 Task: Use the formula "COUPNUM" in spreadsheet "Project protfolio".
Action: Mouse moved to (243, 240)
Screenshot: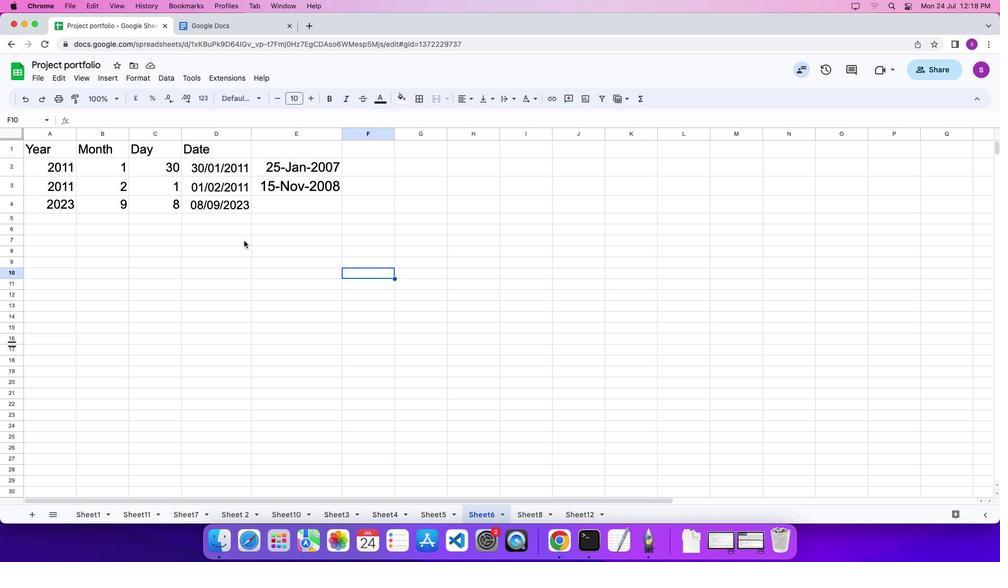 
Action: Mouse pressed left at (243, 240)
Screenshot: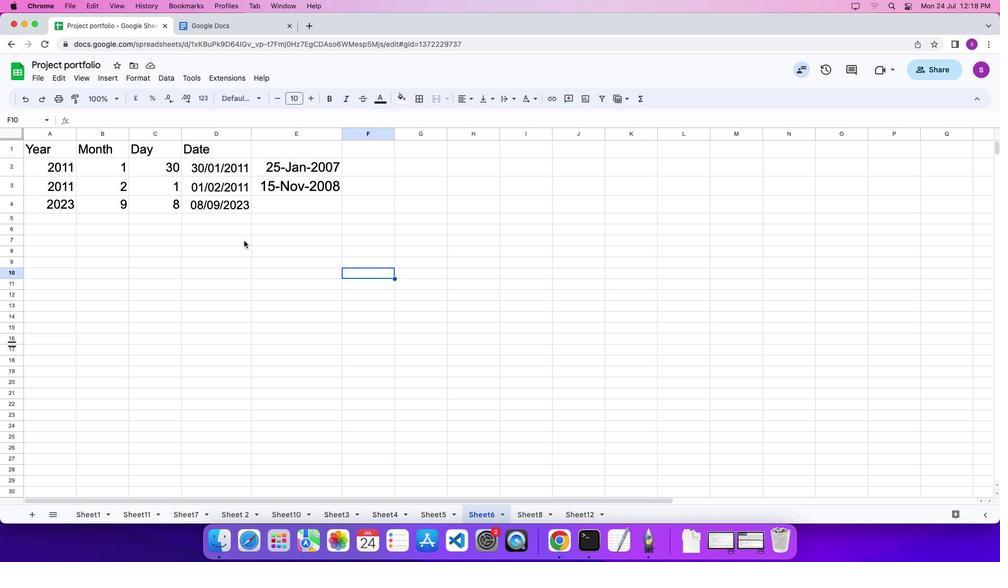
Action: Mouse moved to (243, 240)
Screenshot: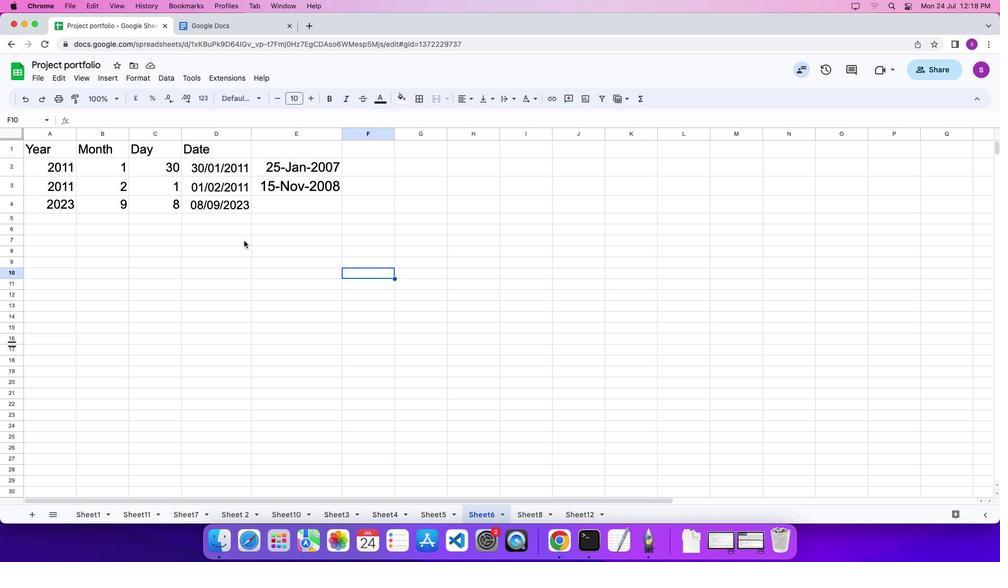 
Action: Mouse pressed left at (243, 240)
Screenshot: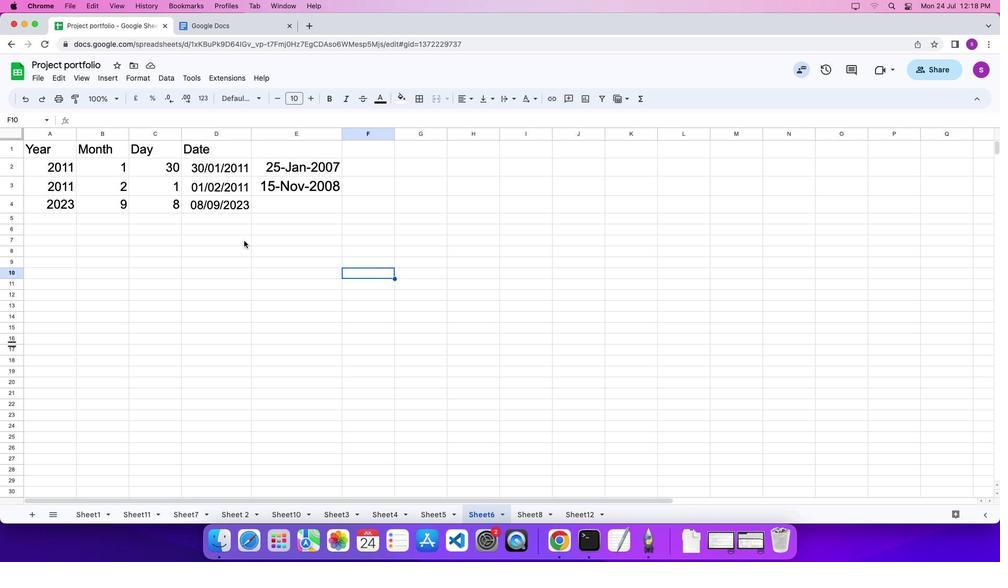
Action: Mouse pressed left at (243, 240)
Screenshot: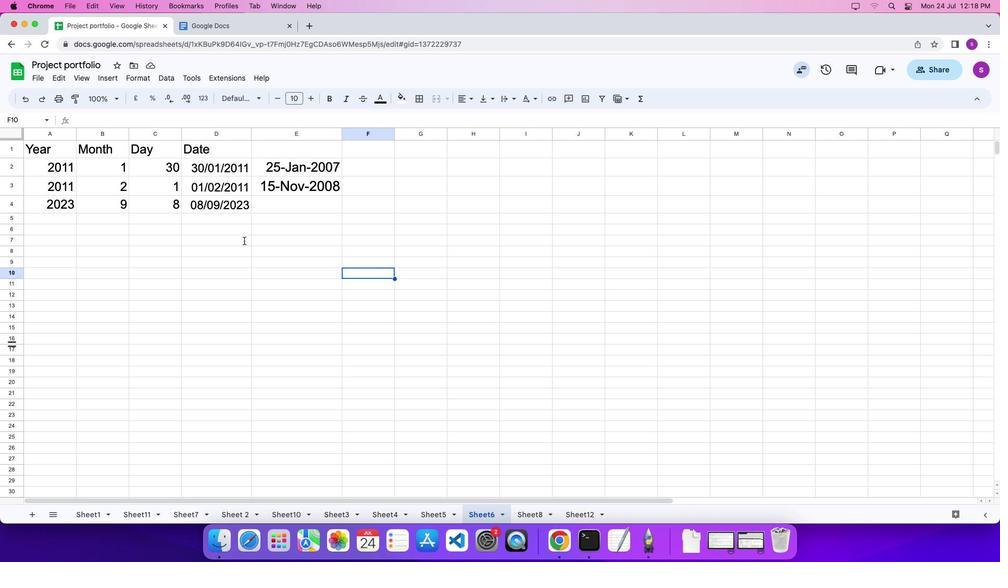 
Action: Key pressed '='
Screenshot: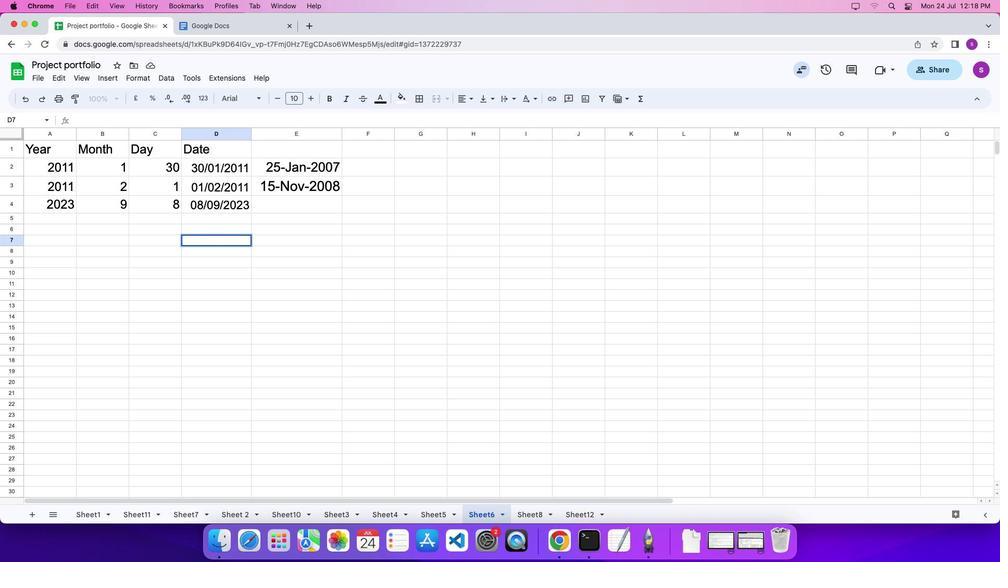 
Action: Mouse moved to (642, 94)
Screenshot: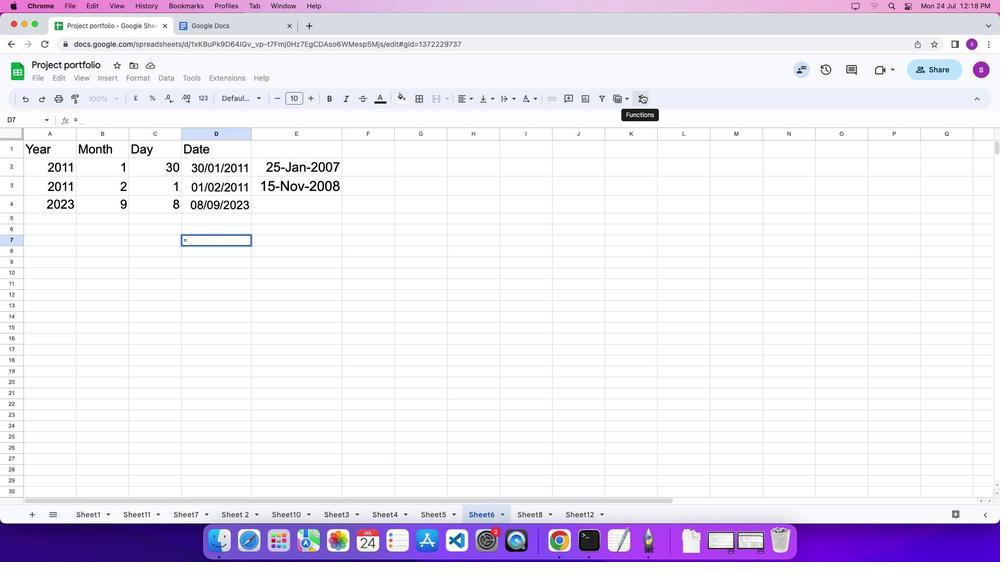 
Action: Mouse pressed left at (642, 94)
Screenshot: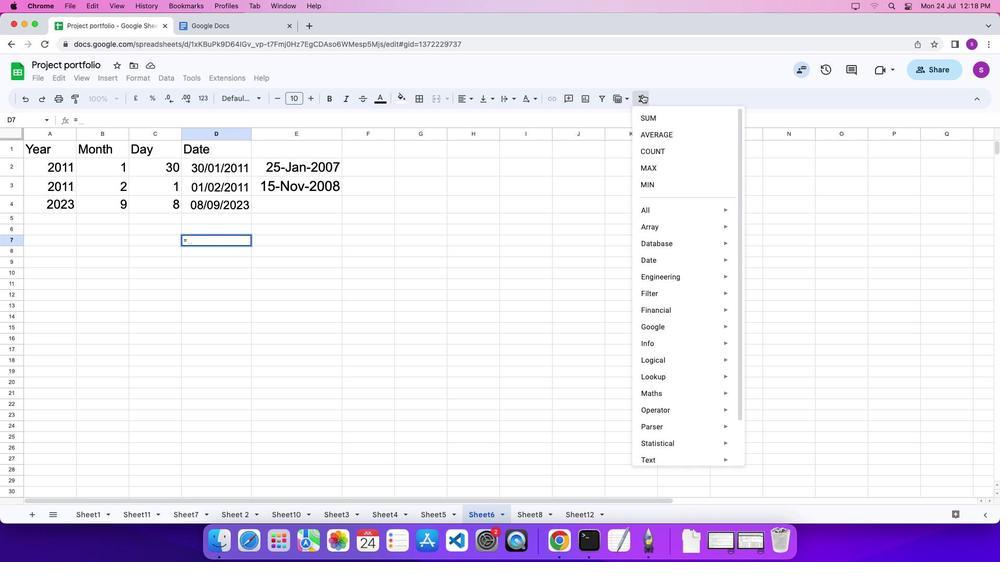 
Action: Mouse moved to (799, 488)
Screenshot: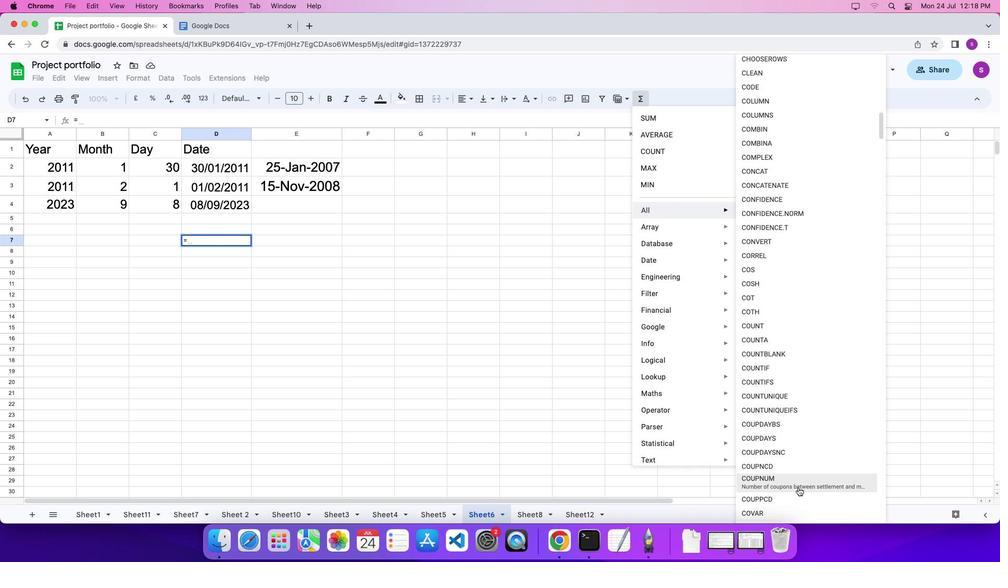 
Action: Mouse pressed left at (799, 488)
Screenshot: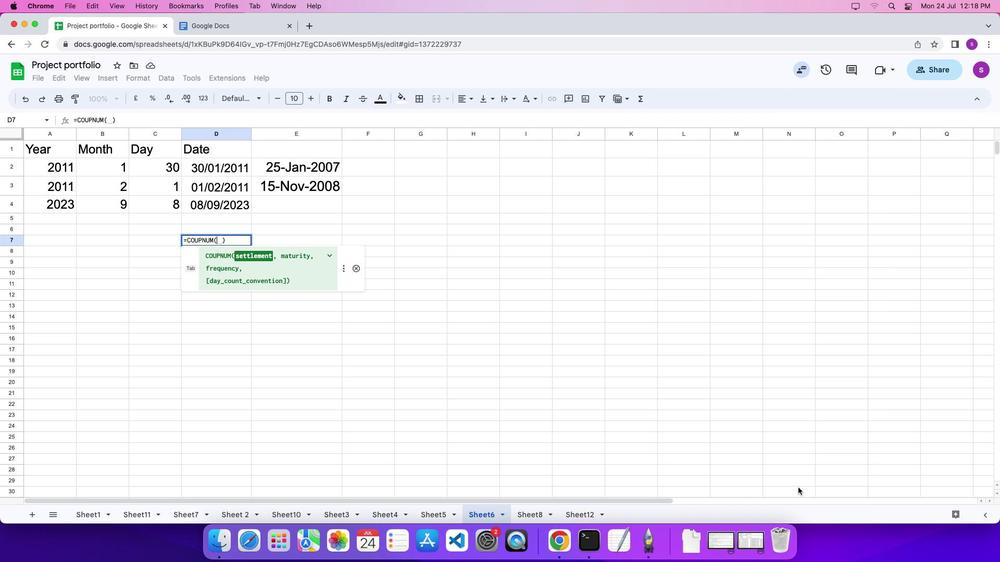 
Action: Mouse moved to (230, 167)
Screenshot: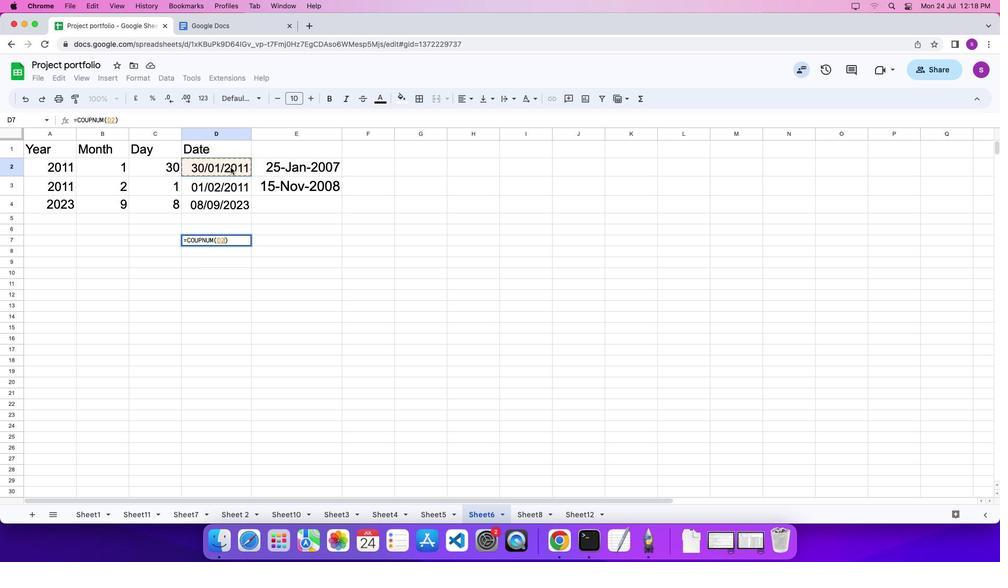 
Action: Mouse pressed left at (230, 167)
Screenshot: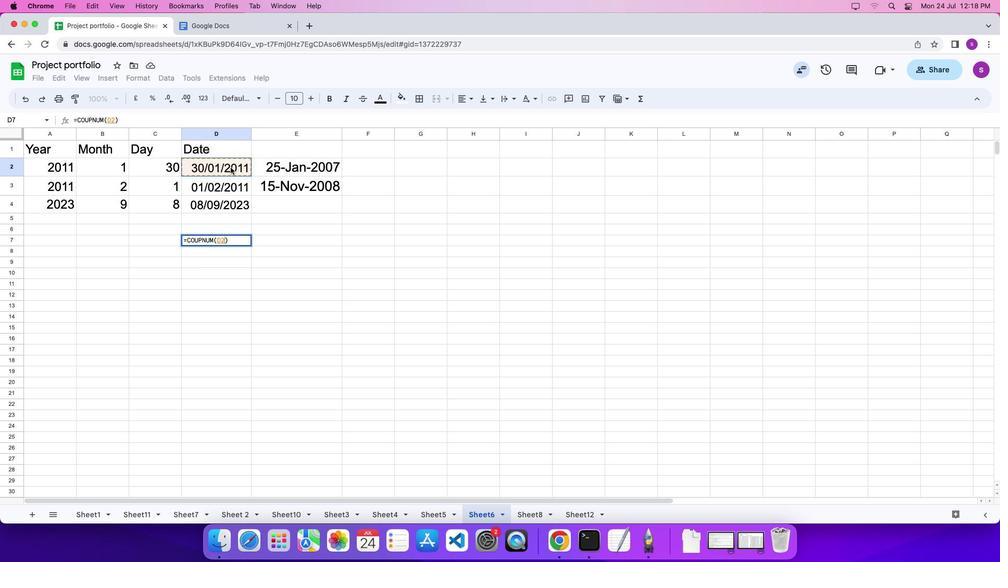 
Action: Mouse moved to (231, 167)
Screenshot: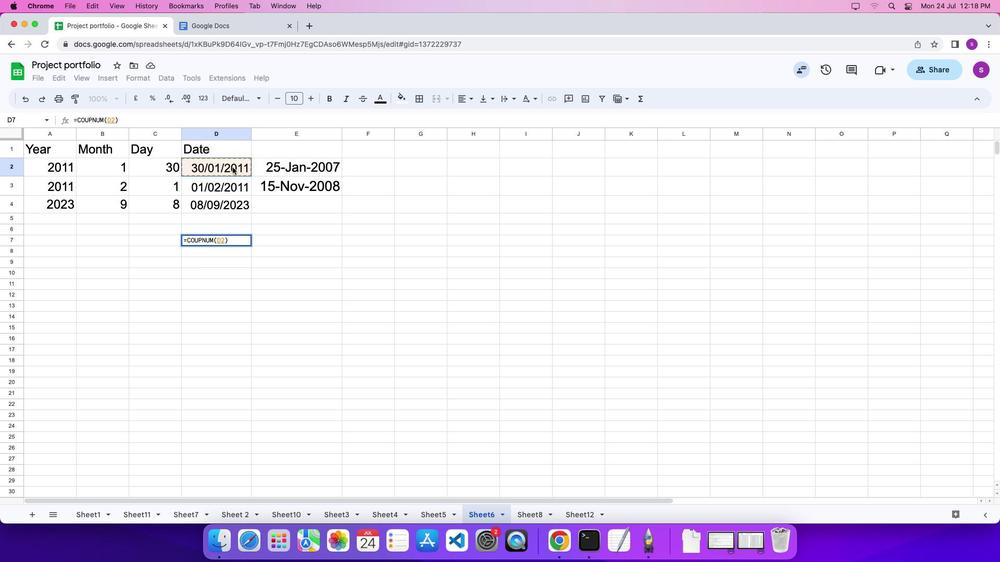
Action: Key pressed ','
Screenshot: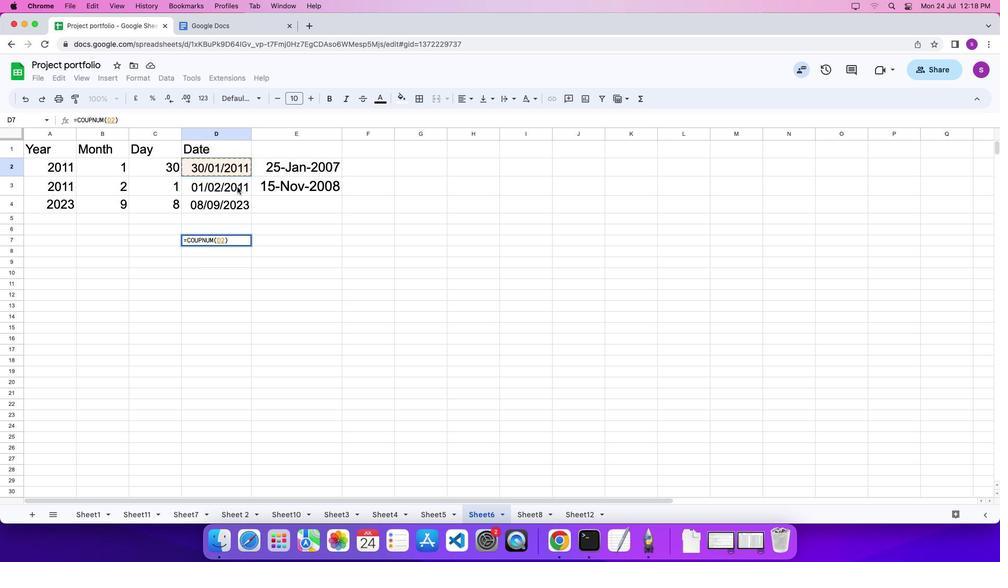 
Action: Mouse moved to (237, 191)
Screenshot: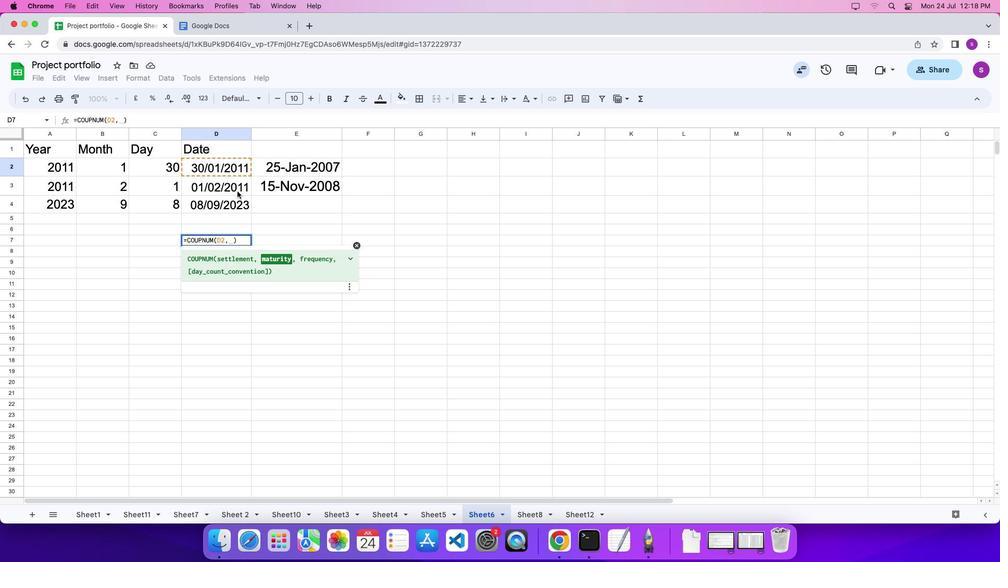 
Action: Mouse pressed left at (237, 191)
Screenshot: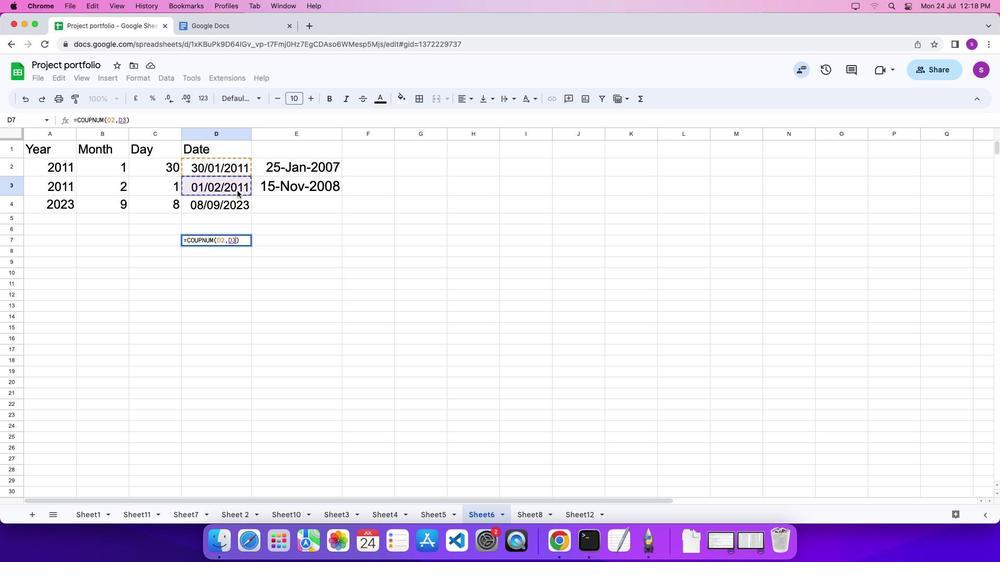 
Action: Mouse moved to (237, 191)
Screenshot: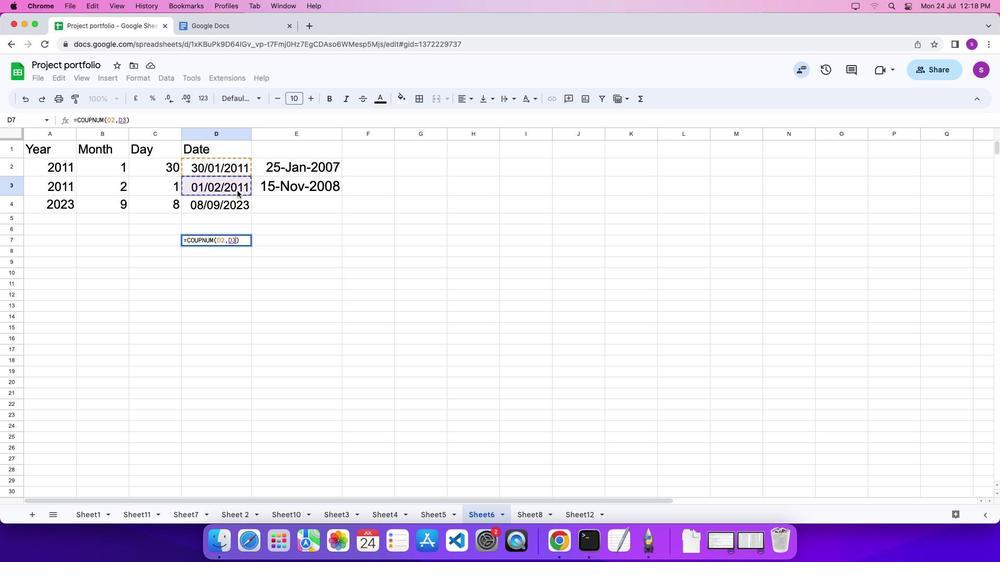 
Action: Key pressed ','
Screenshot: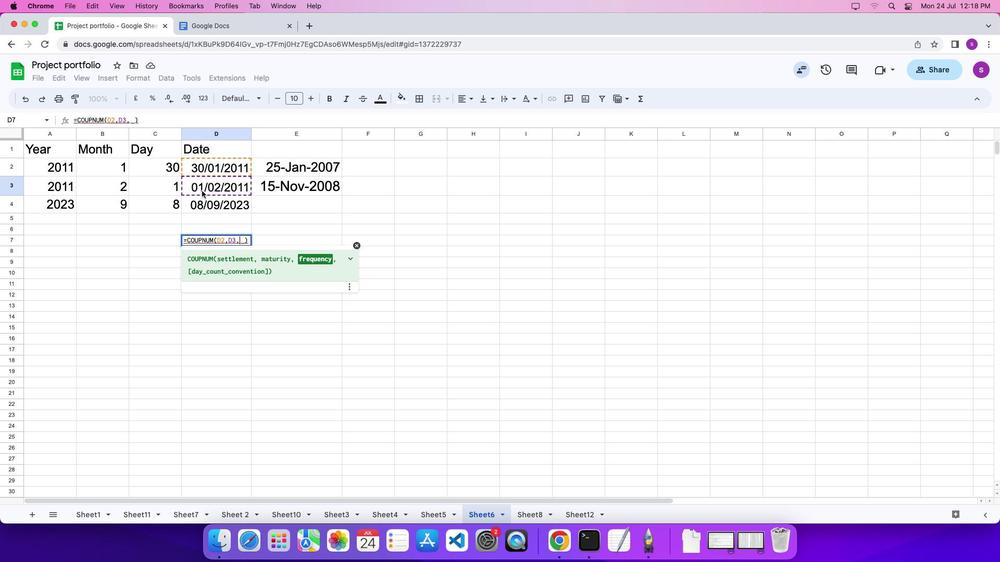 
Action: Mouse moved to (105, 182)
Screenshot: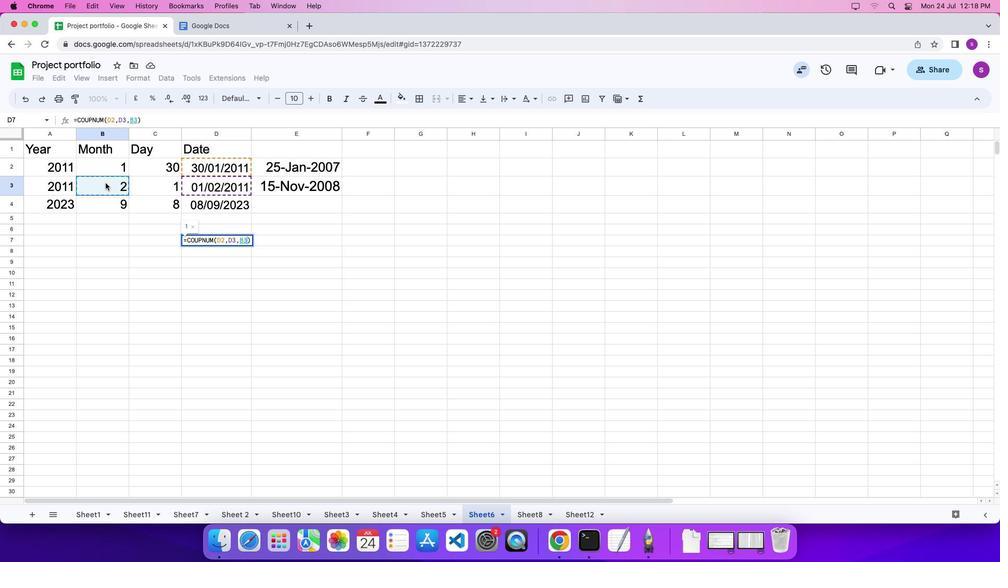 
Action: Mouse pressed left at (105, 182)
Screenshot: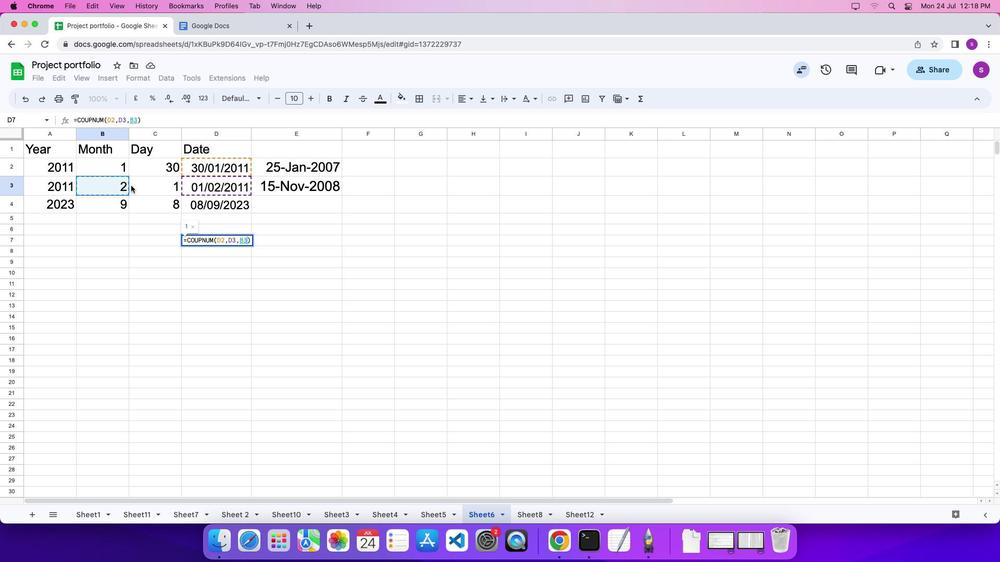 
Action: Mouse moved to (143, 186)
Screenshot: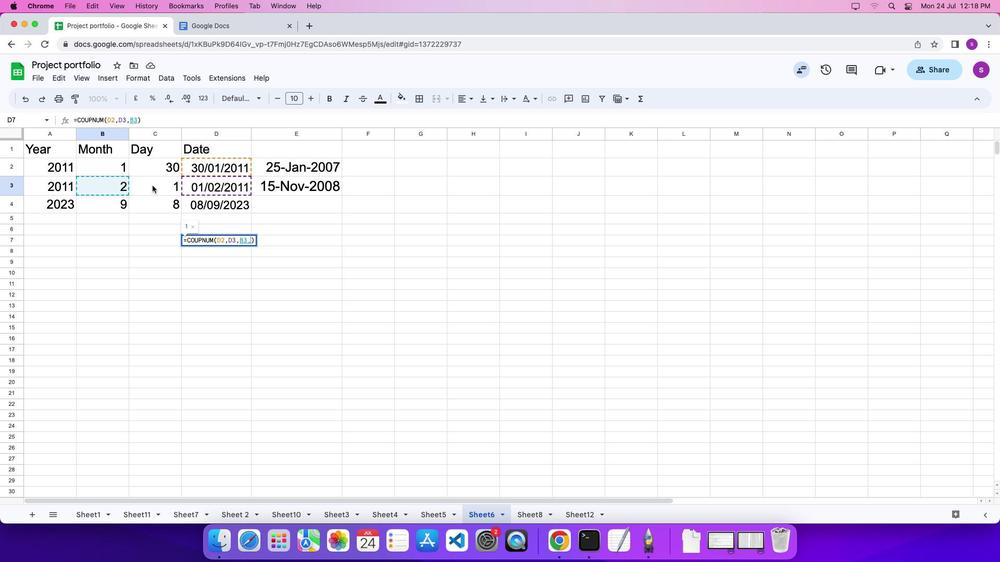 
Action: Key pressed ','
Screenshot: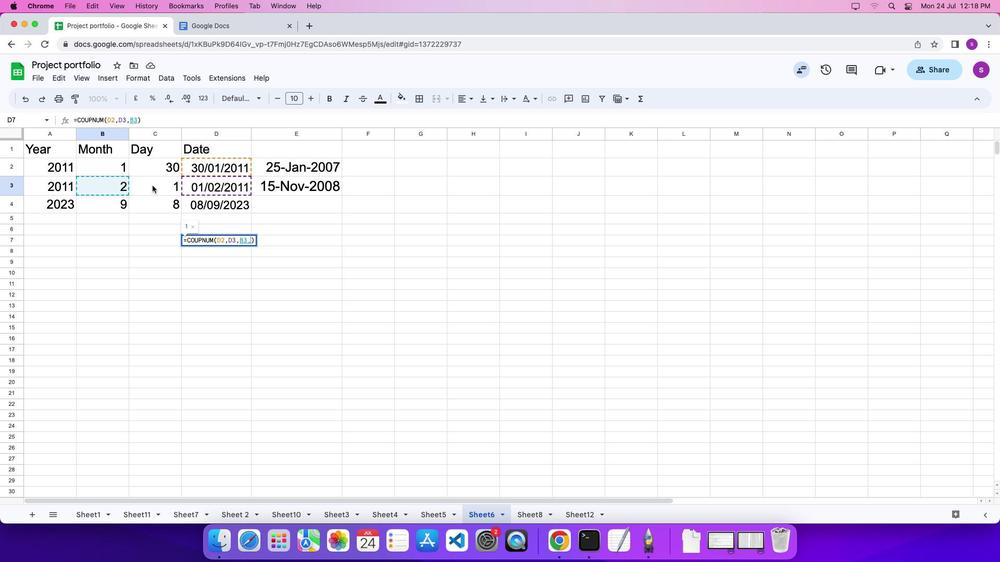 
Action: Mouse moved to (152, 186)
Screenshot: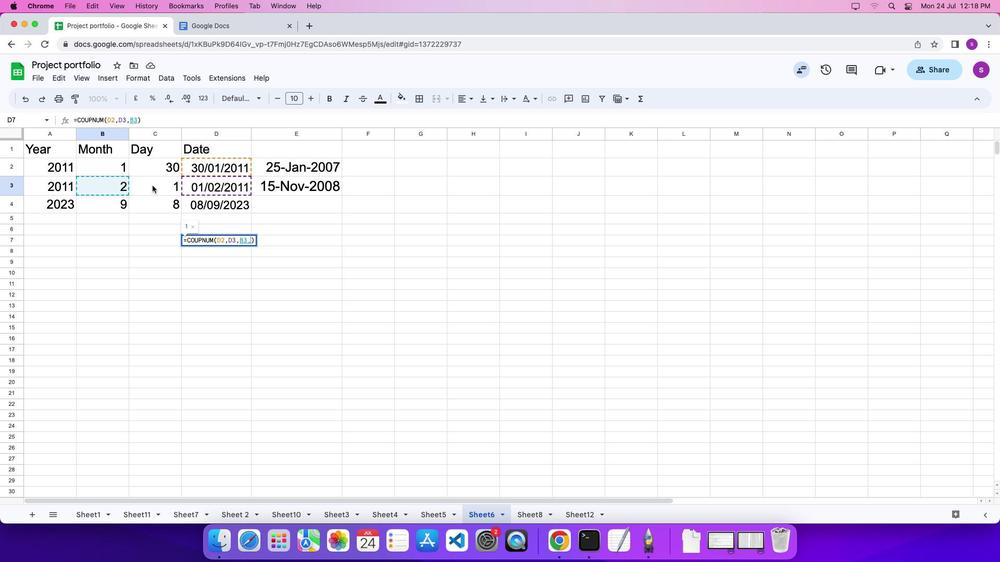 
Action: Mouse pressed left at (152, 186)
Screenshot: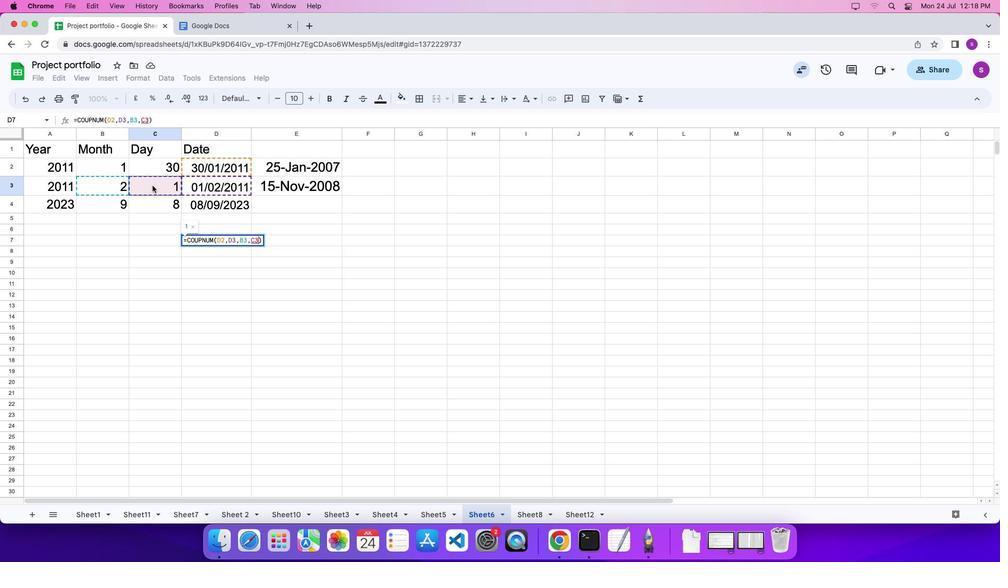 
Action: Mouse moved to (168, 189)
Screenshot: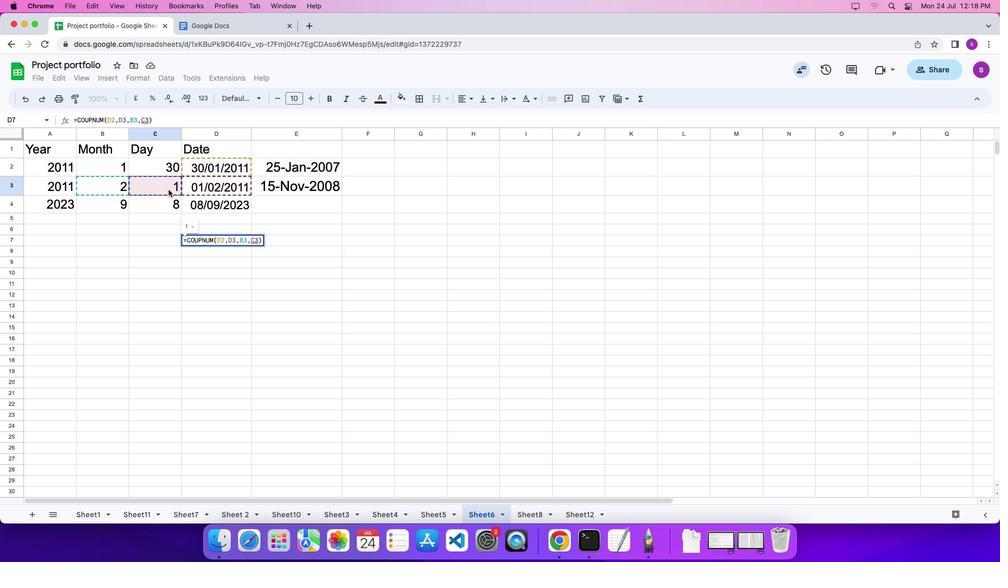 
Action: Key pressed Key.enter
Screenshot: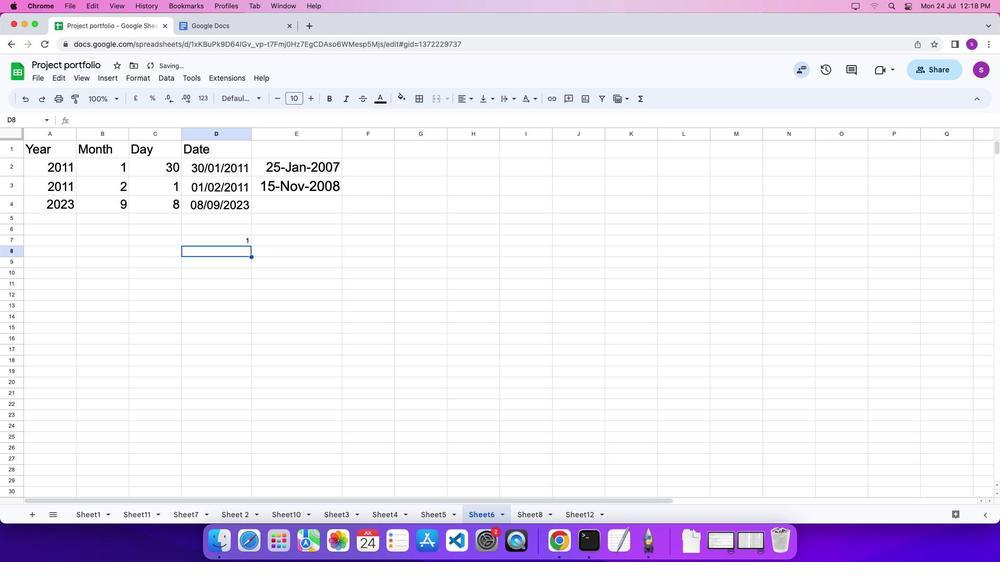 
